 Task: Set email visibility to only be visible to me.
Action: Mouse moved to (814, 92)
Screenshot: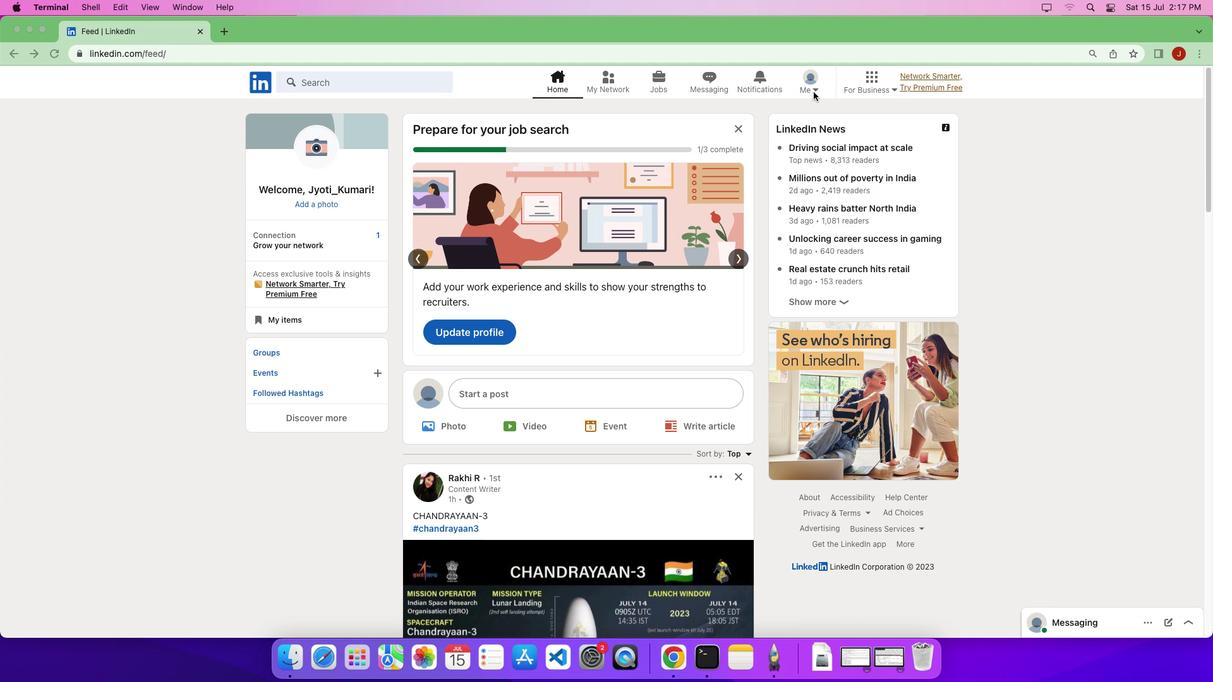 
Action: Mouse pressed left at (814, 92)
Screenshot: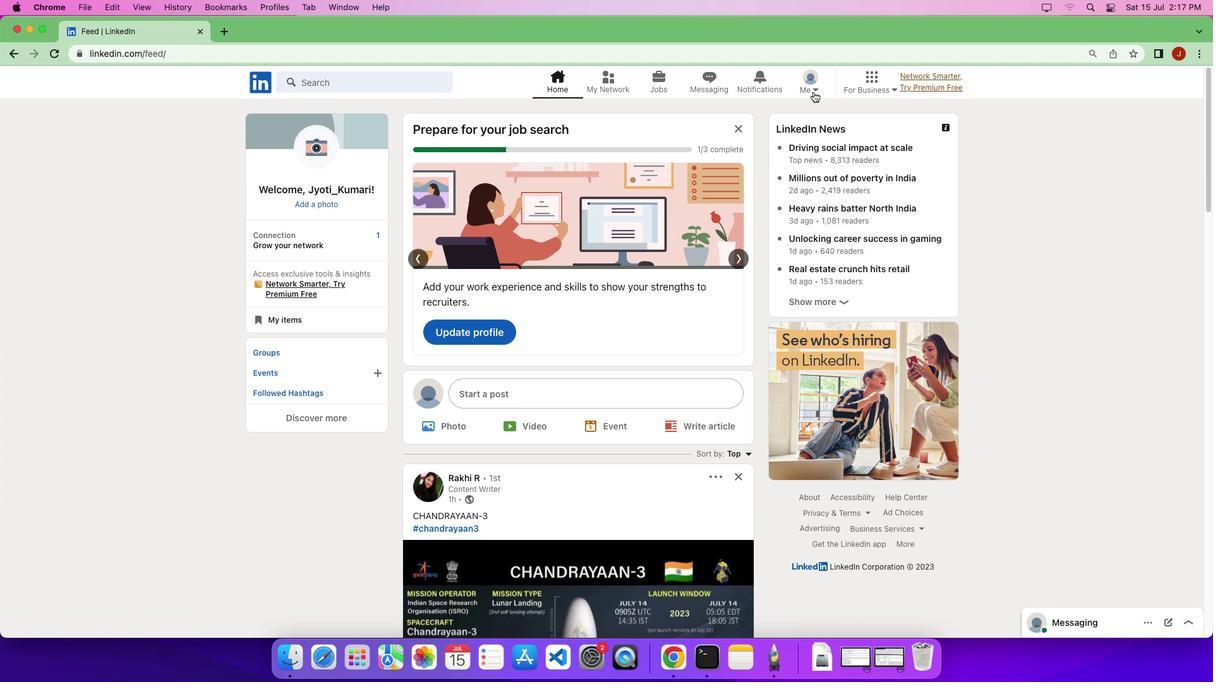 
Action: Mouse pressed left at (814, 92)
Screenshot: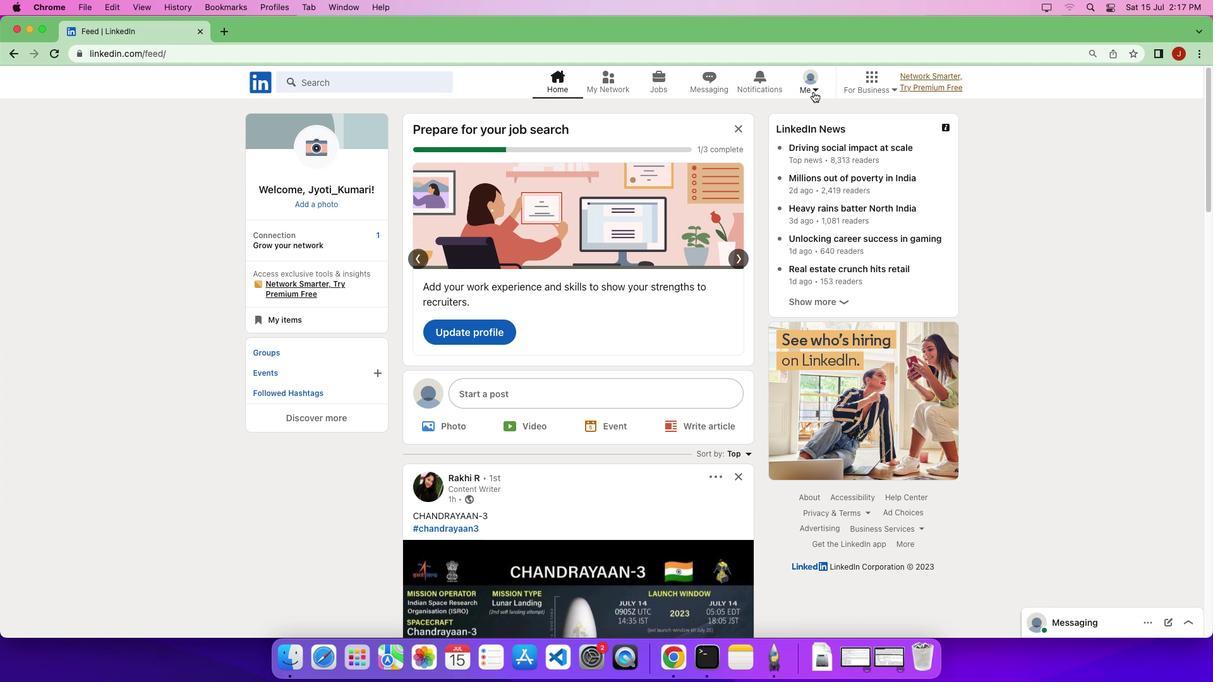
Action: Mouse moved to (722, 236)
Screenshot: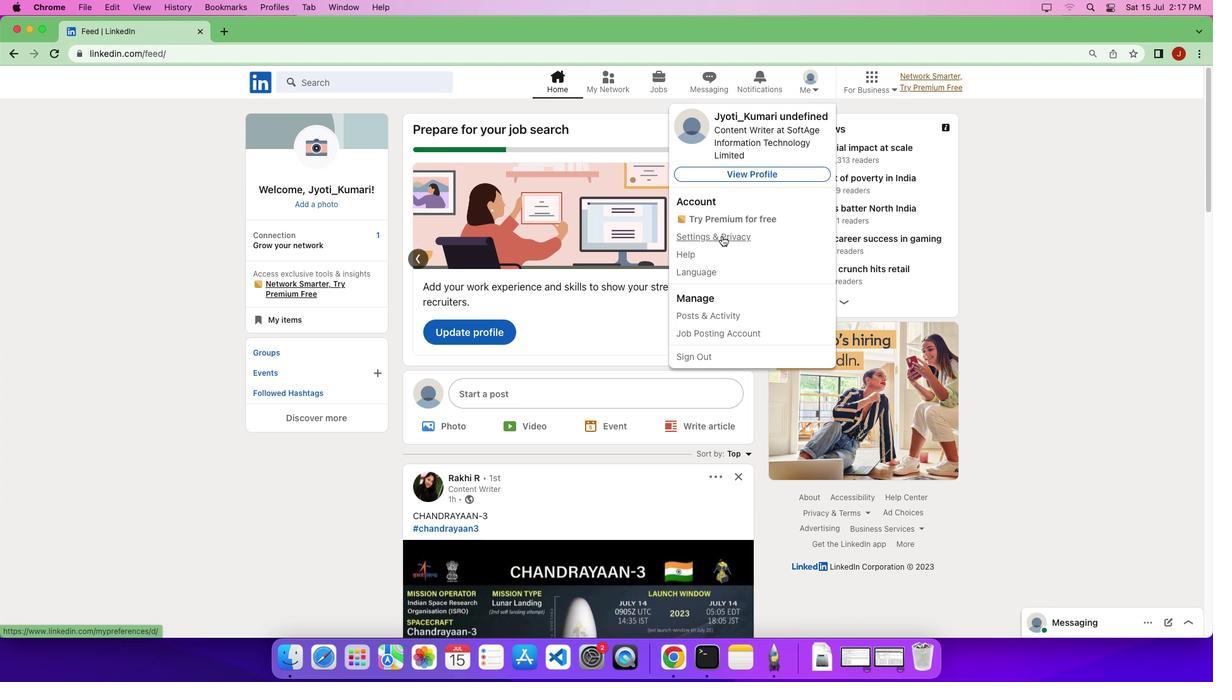 
Action: Mouse pressed left at (722, 236)
Screenshot: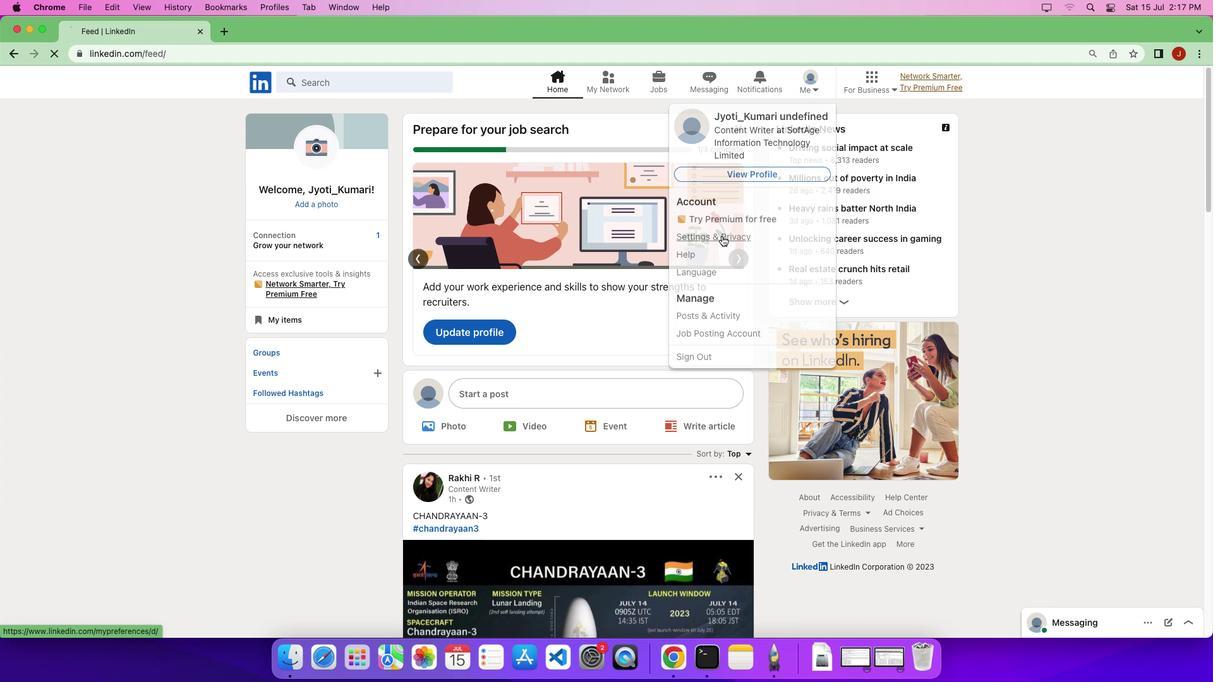 
Action: Mouse moved to (66, 266)
Screenshot: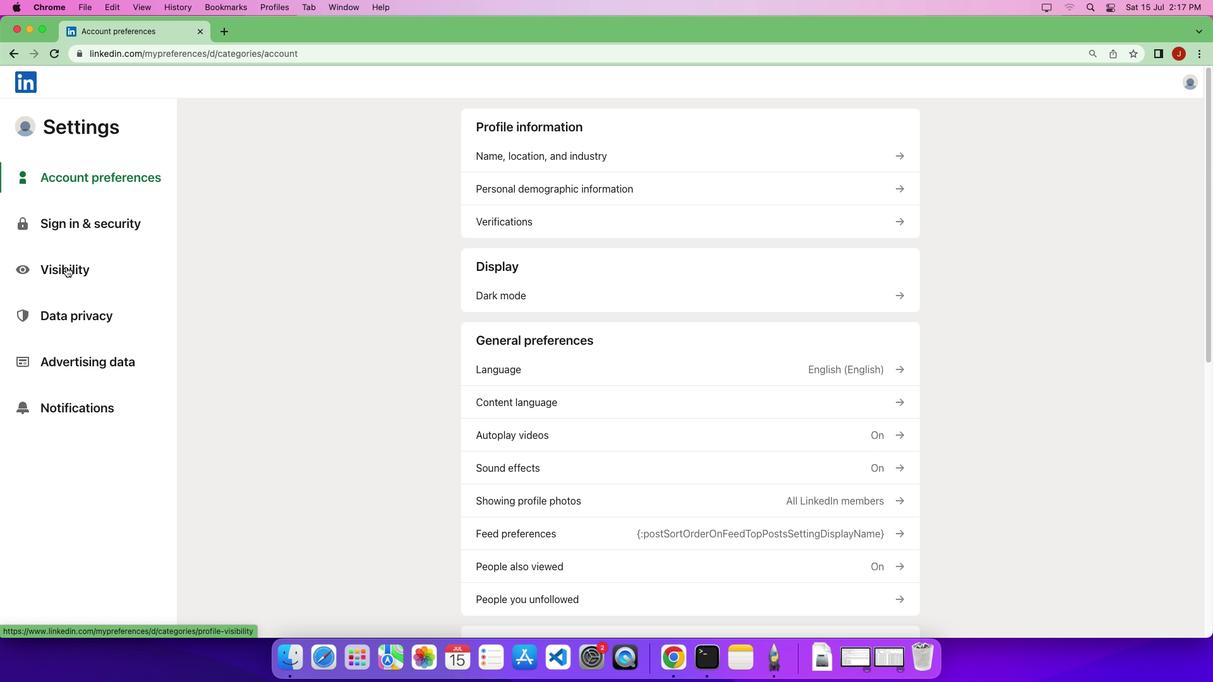 
Action: Mouse pressed left at (66, 266)
Screenshot: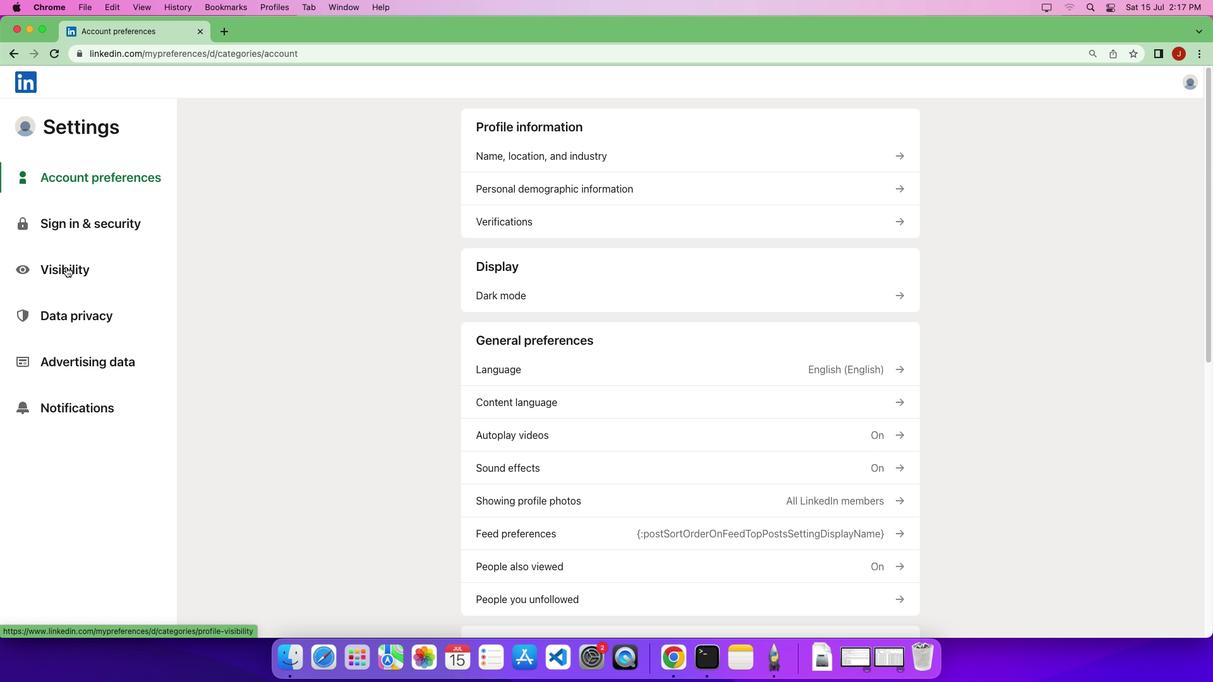 
Action: Mouse moved to (65, 267)
Screenshot: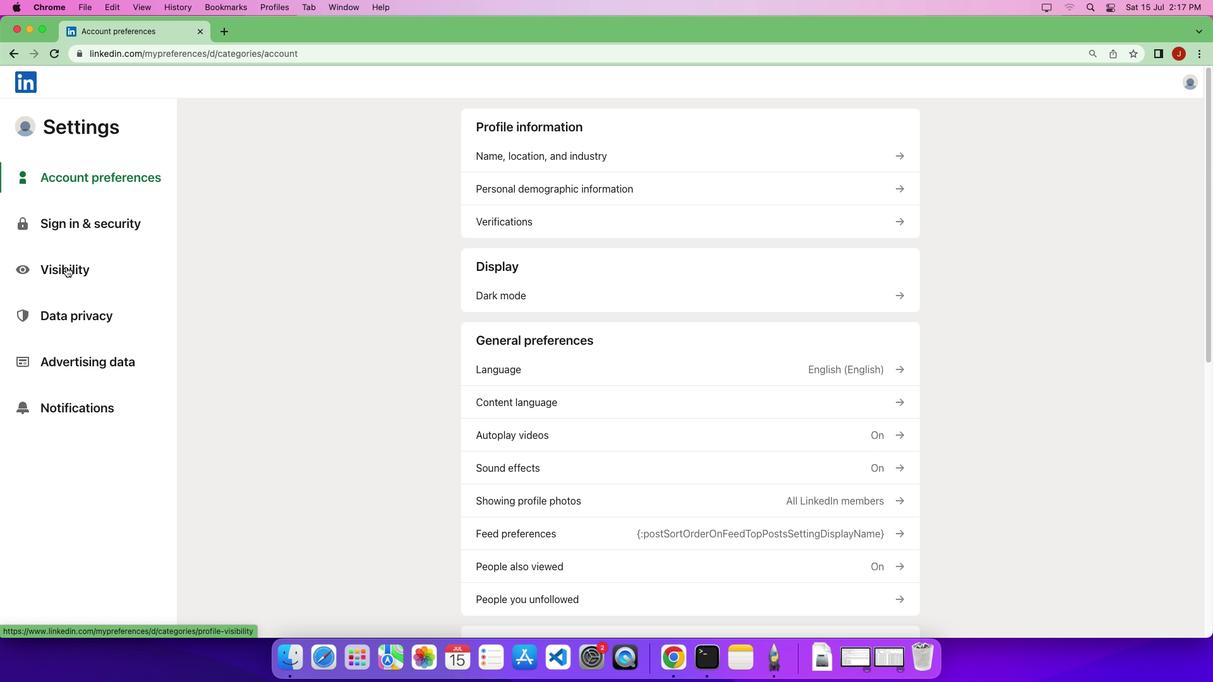 
Action: Mouse pressed left at (65, 267)
Screenshot: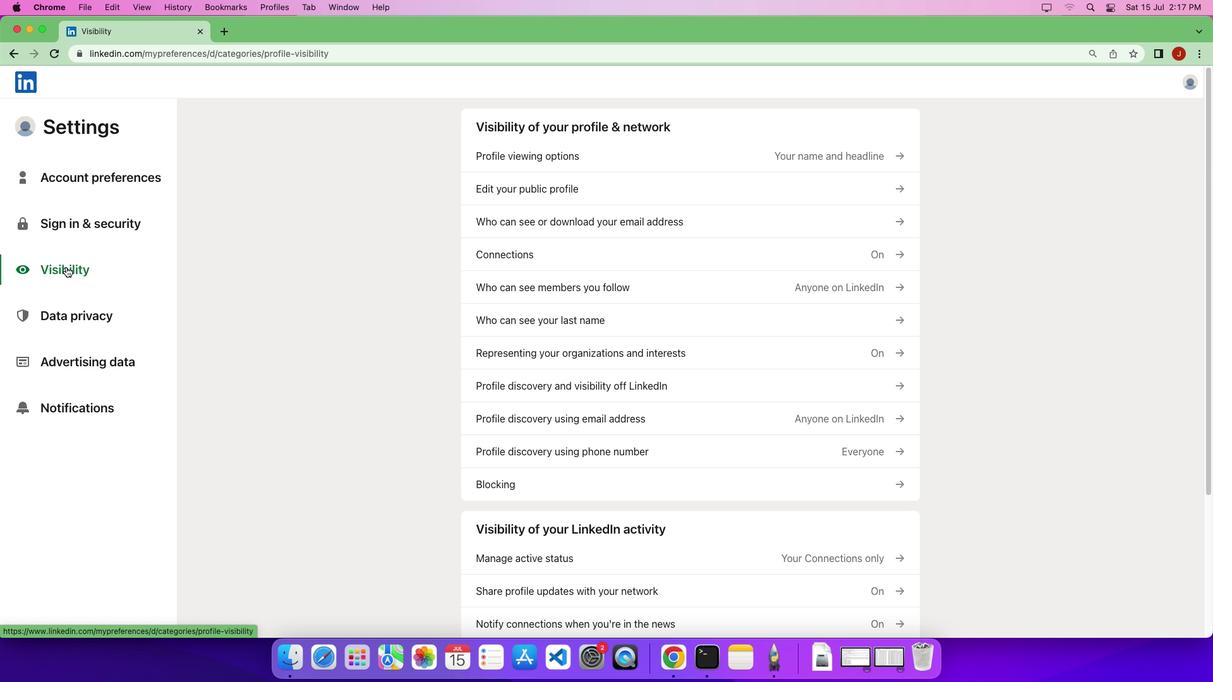 
Action: Mouse moved to (895, 220)
Screenshot: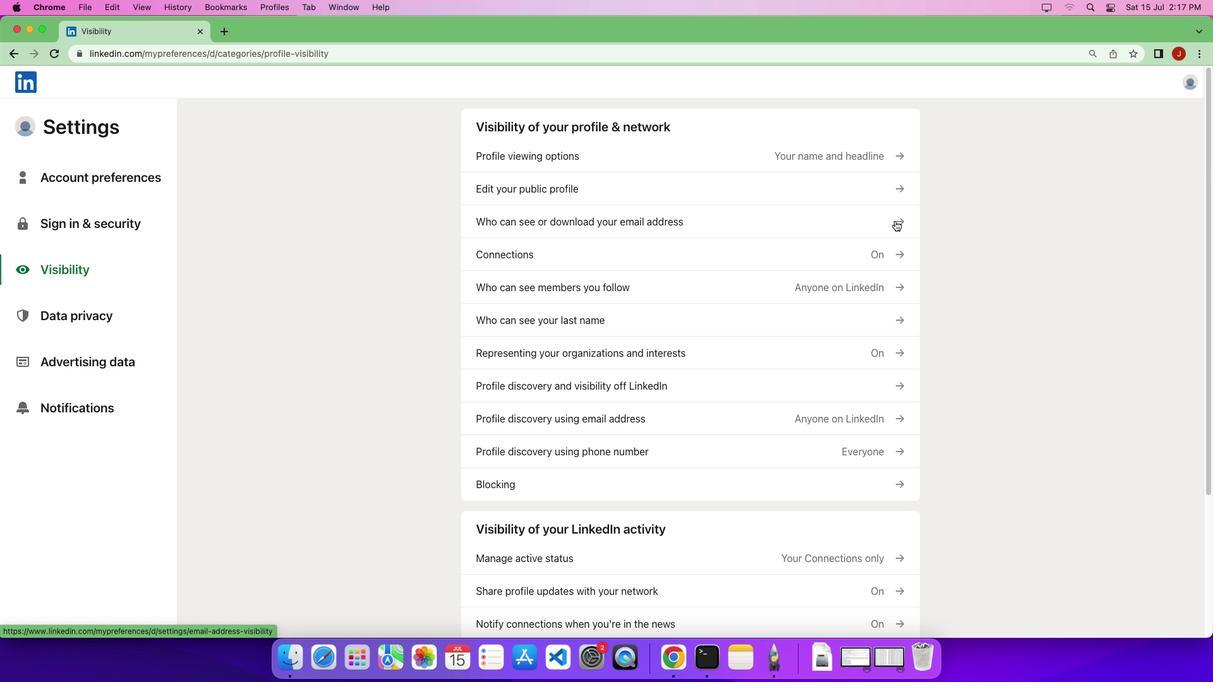 
Action: Mouse pressed left at (895, 220)
Screenshot: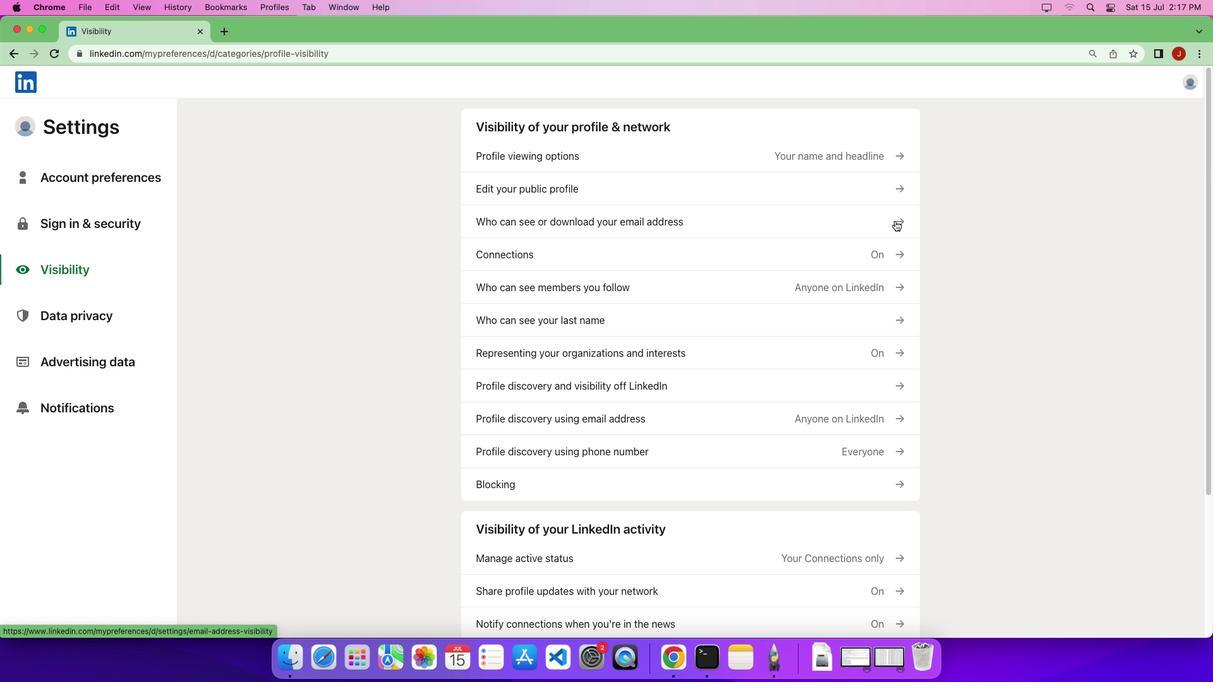 
Action: Mouse moved to (493, 203)
Screenshot: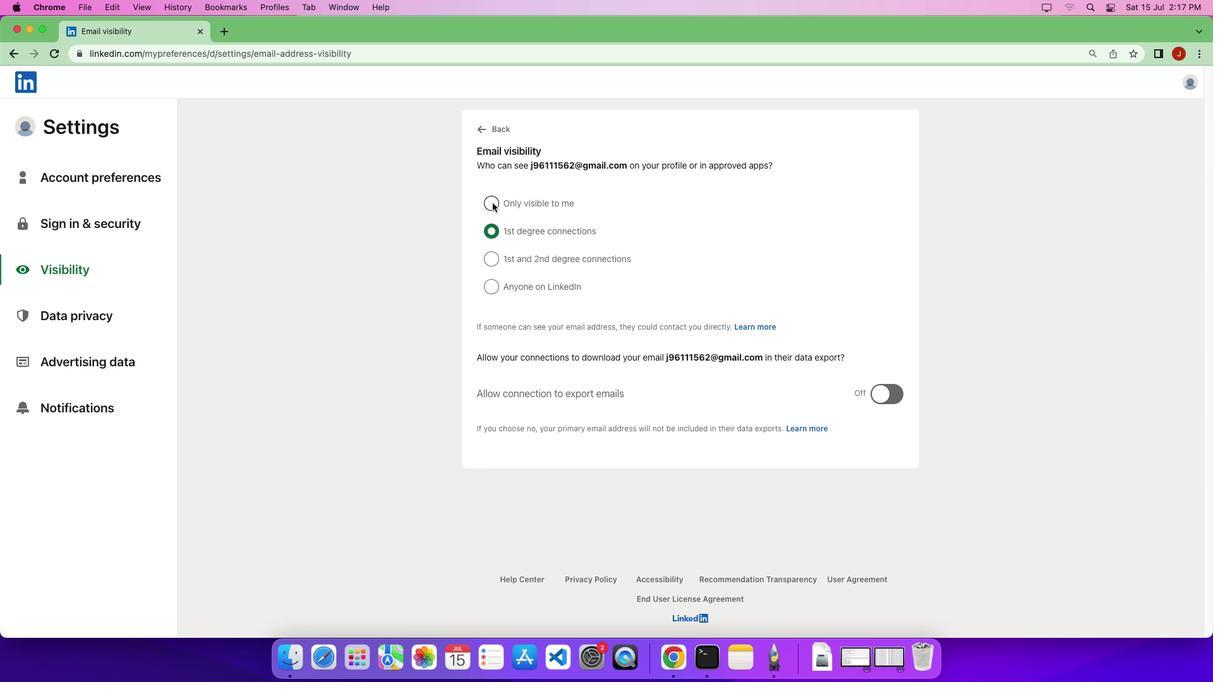 
Action: Mouse pressed left at (493, 203)
Screenshot: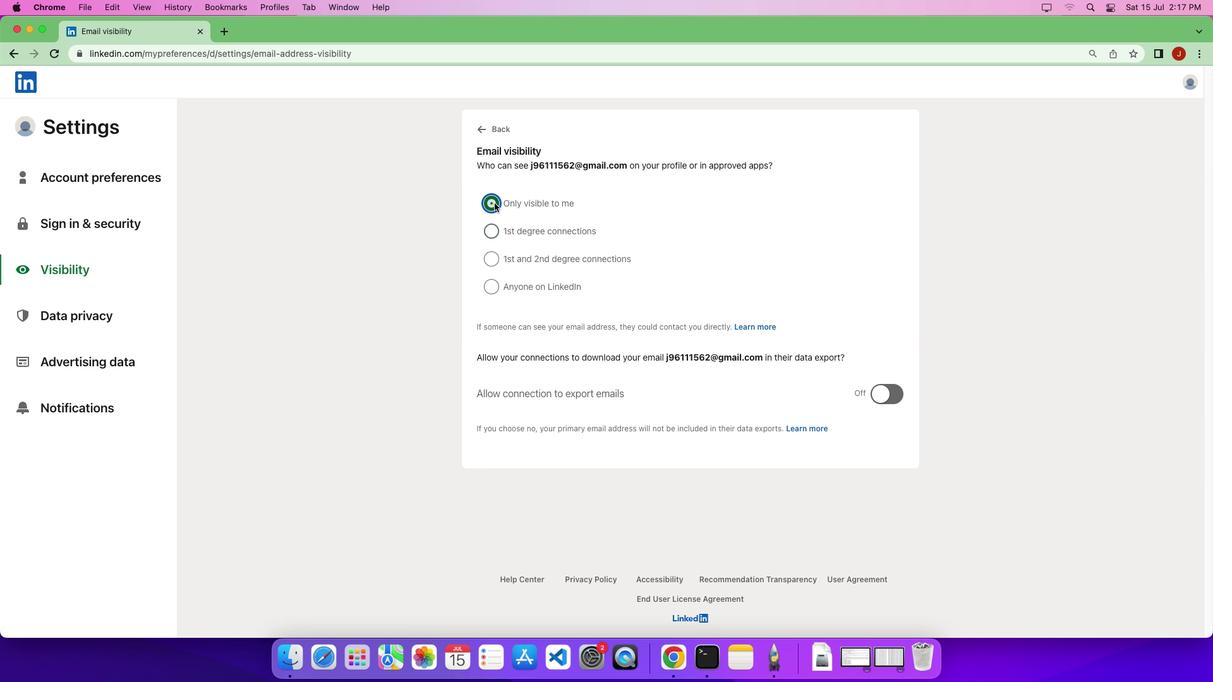 
Action: Mouse moved to (635, 262)
Screenshot: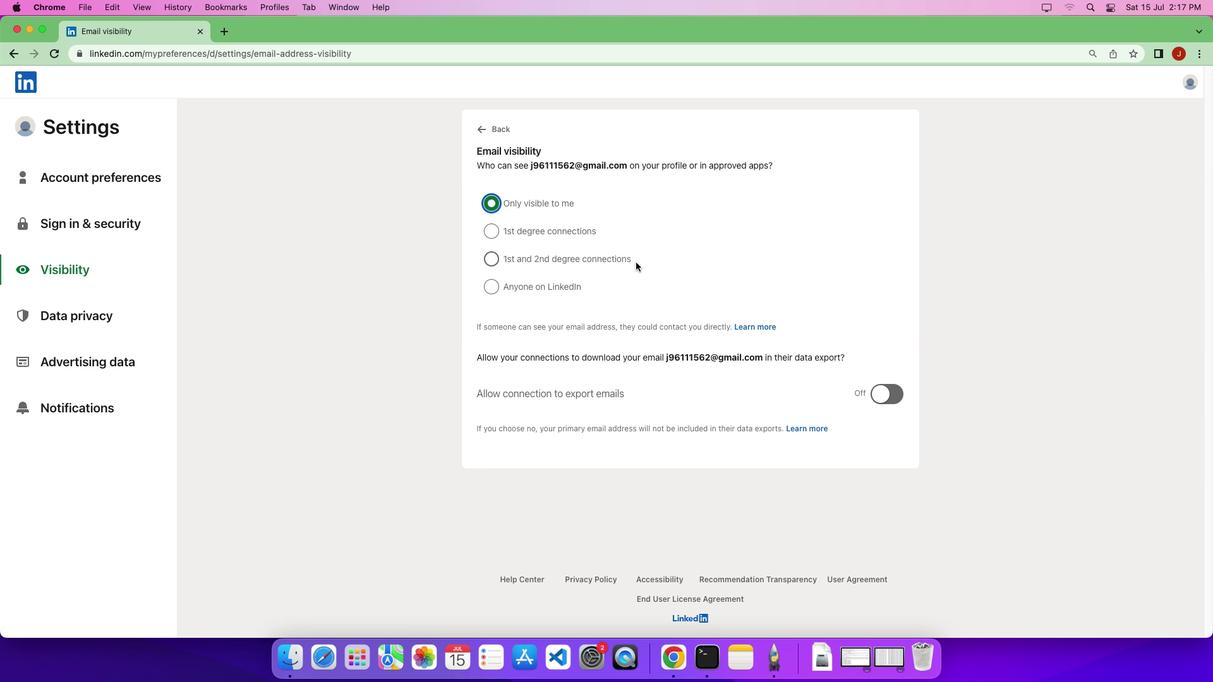 
